 Task: Create a due date automation trigger when advanced on, on the tuesday of the week before a card is due add dates starting in 1 days at 11:00 AM.
Action: Mouse moved to (1110, 91)
Screenshot: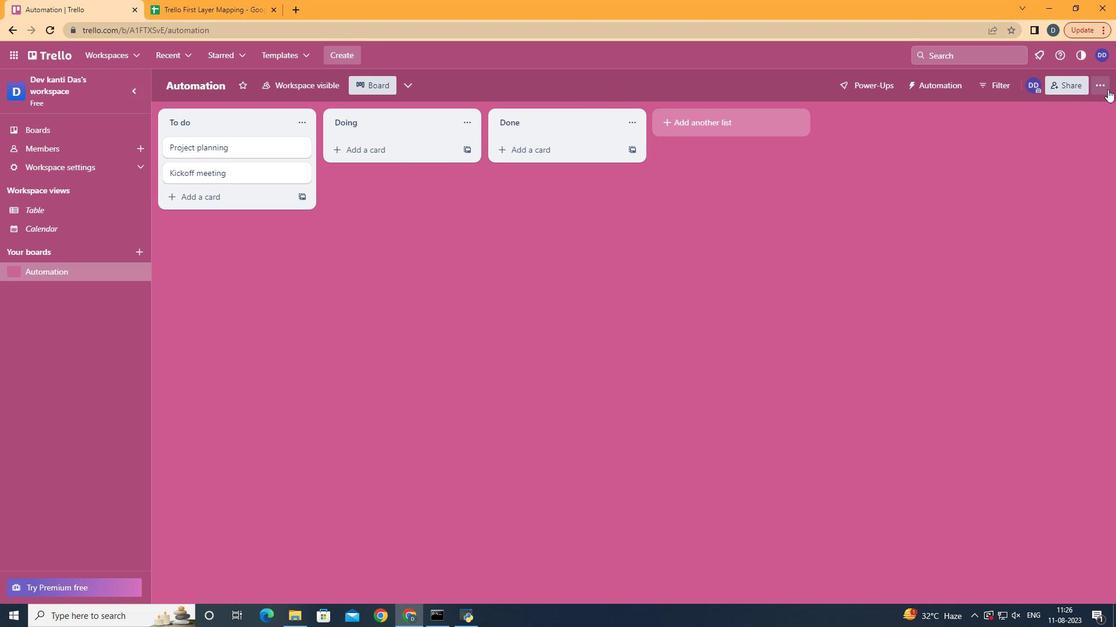
Action: Mouse pressed left at (1110, 91)
Screenshot: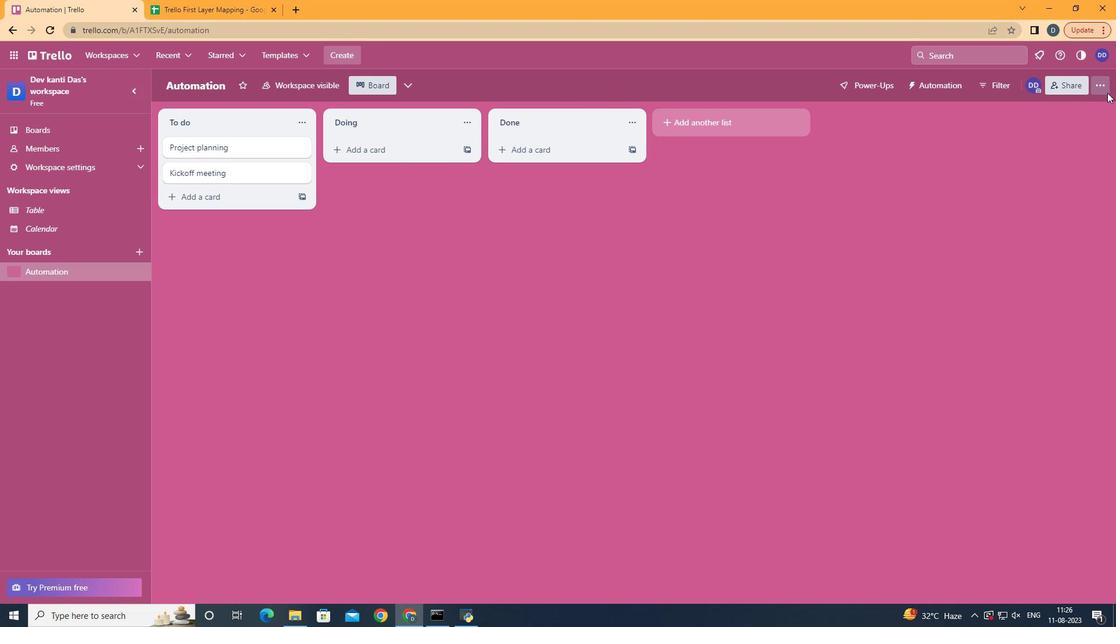 
Action: Mouse moved to (1030, 241)
Screenshot: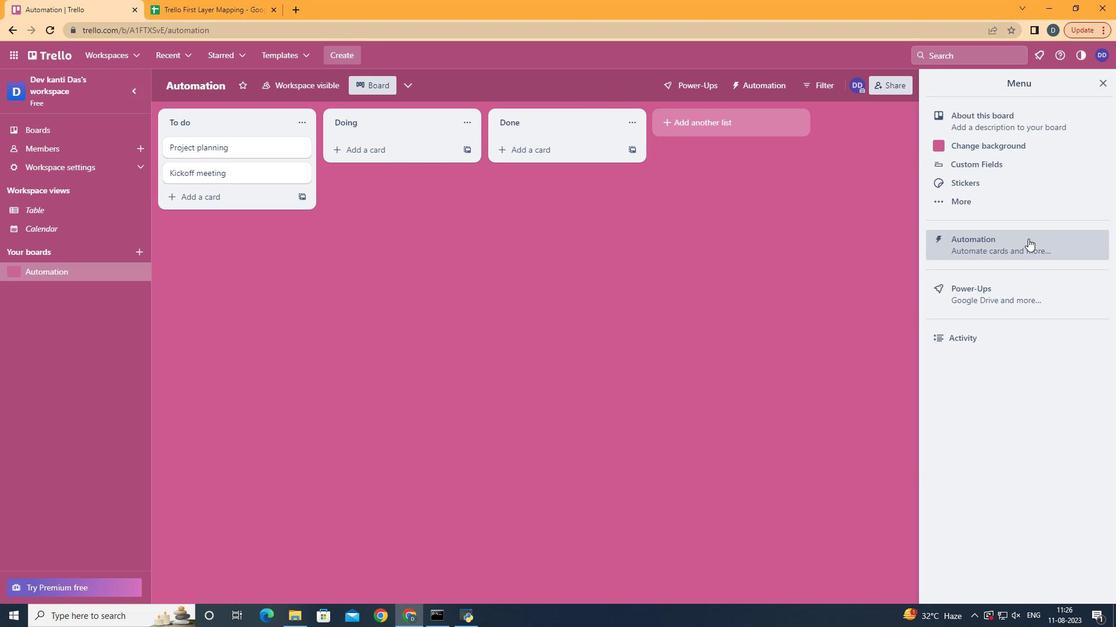
Action: Mouse pressed left at (1030, 241)
Screenshot: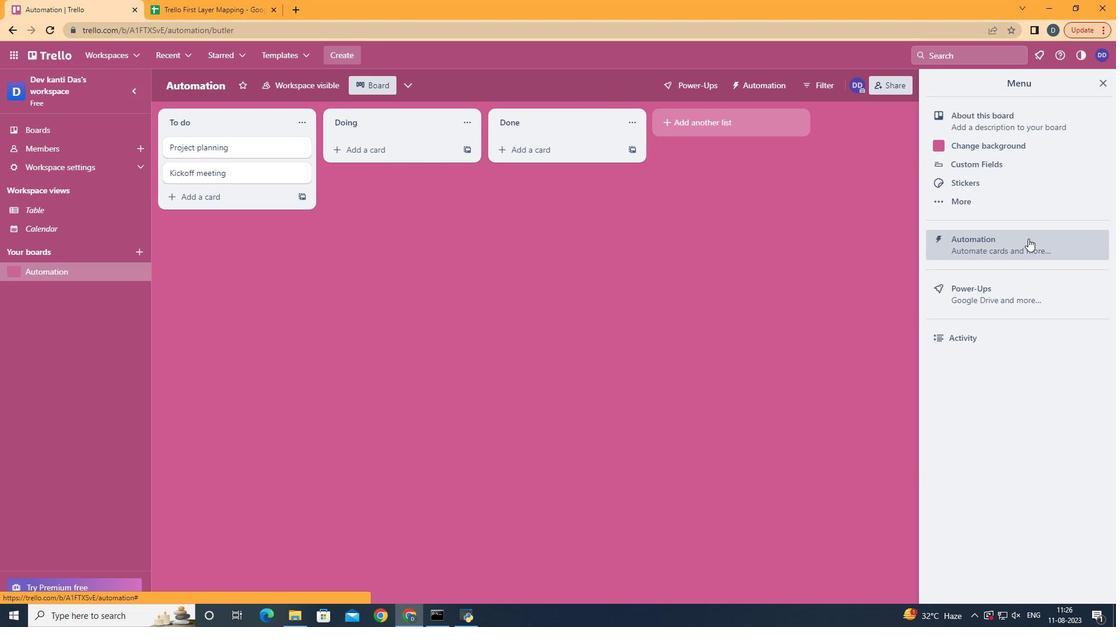 
Action: Mouse moved to (240, 233)
Screenshot: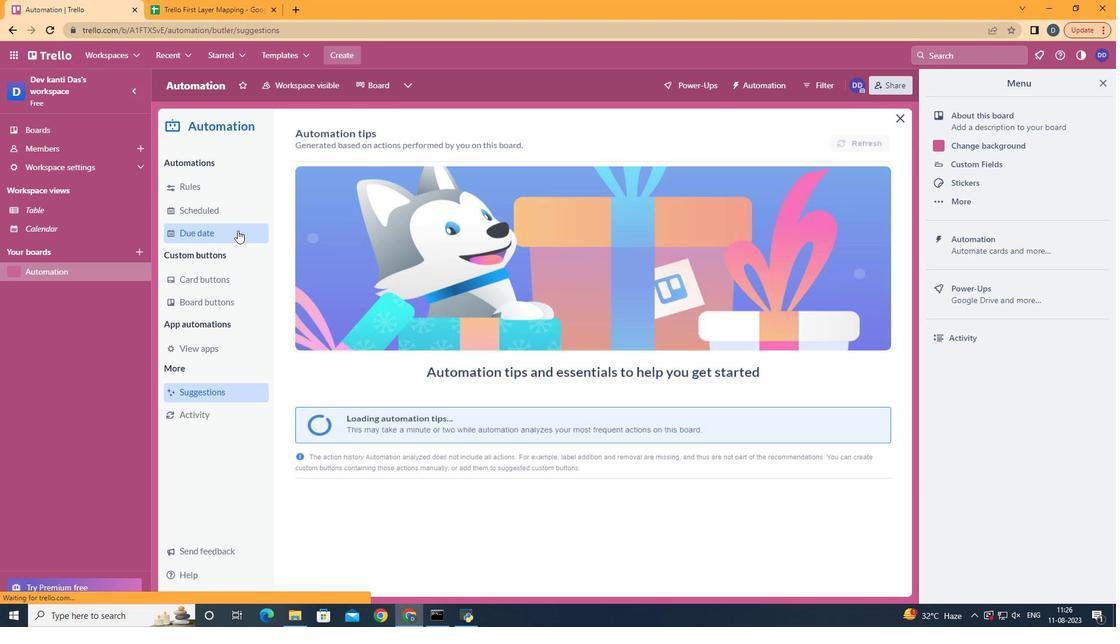 
Action: Mouse pressed left at (240, 233)
Screenshot: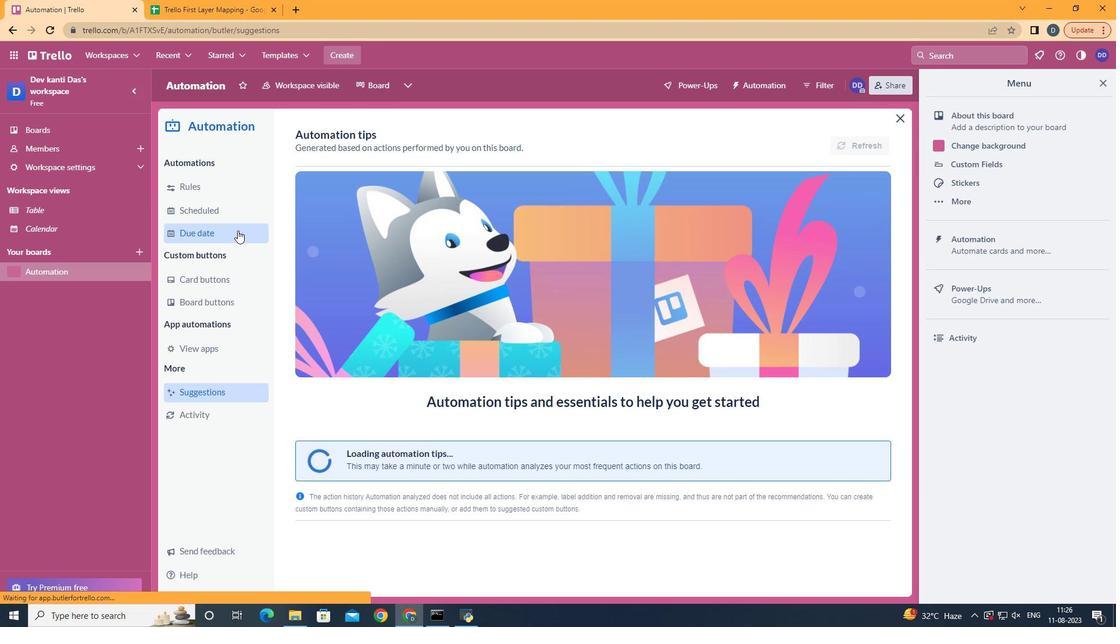 
Action: Mouse moved to (821, 141)
Screenshot: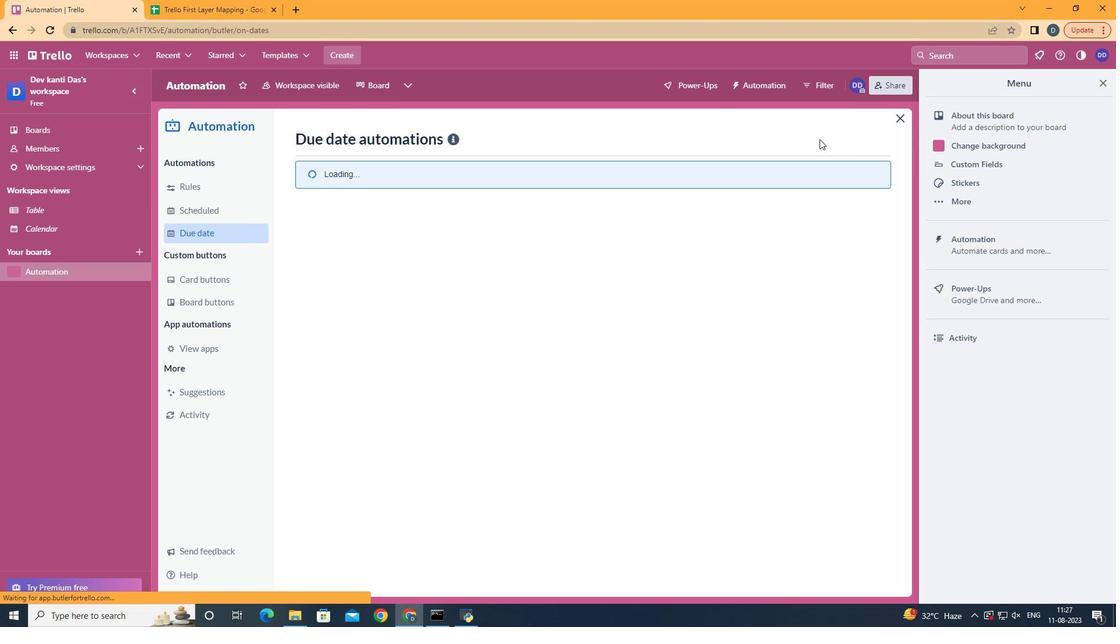 
Action: Mouse pressed left at (821, 141)
Screenshot: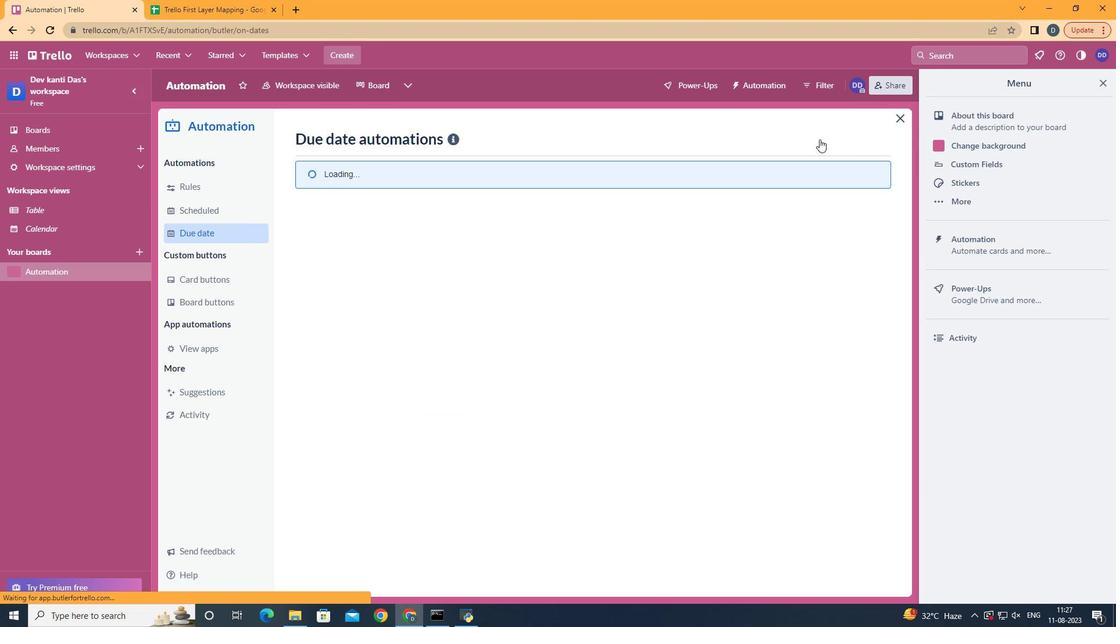 
Action: Mouse pressed left at (821, 141)
Screenshot: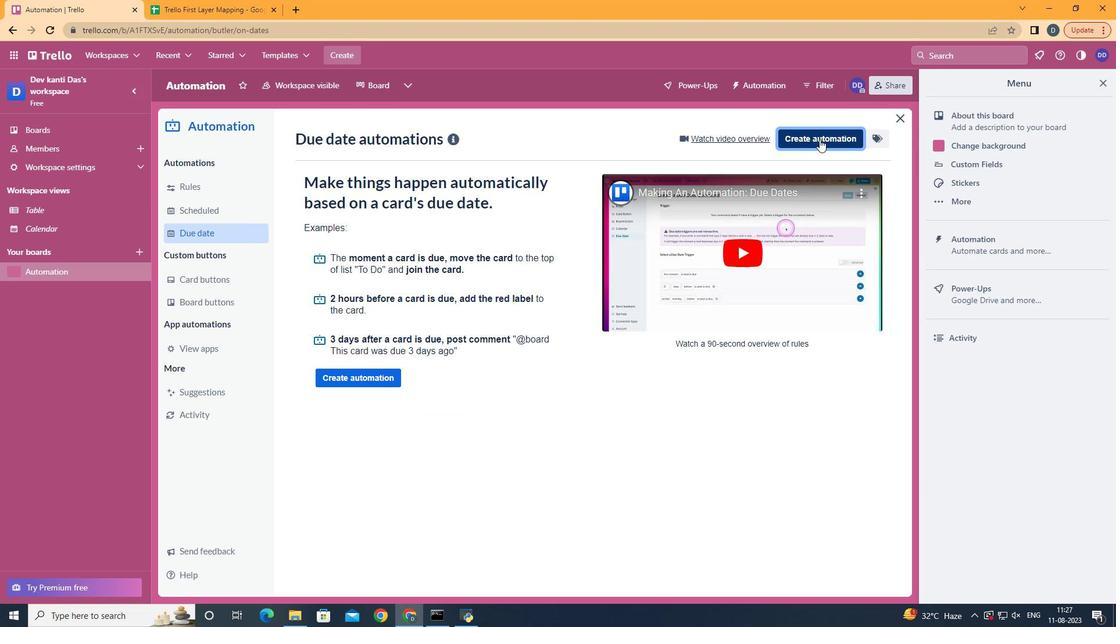 
Action: Mouse moved to (606, 267)
Screenshot: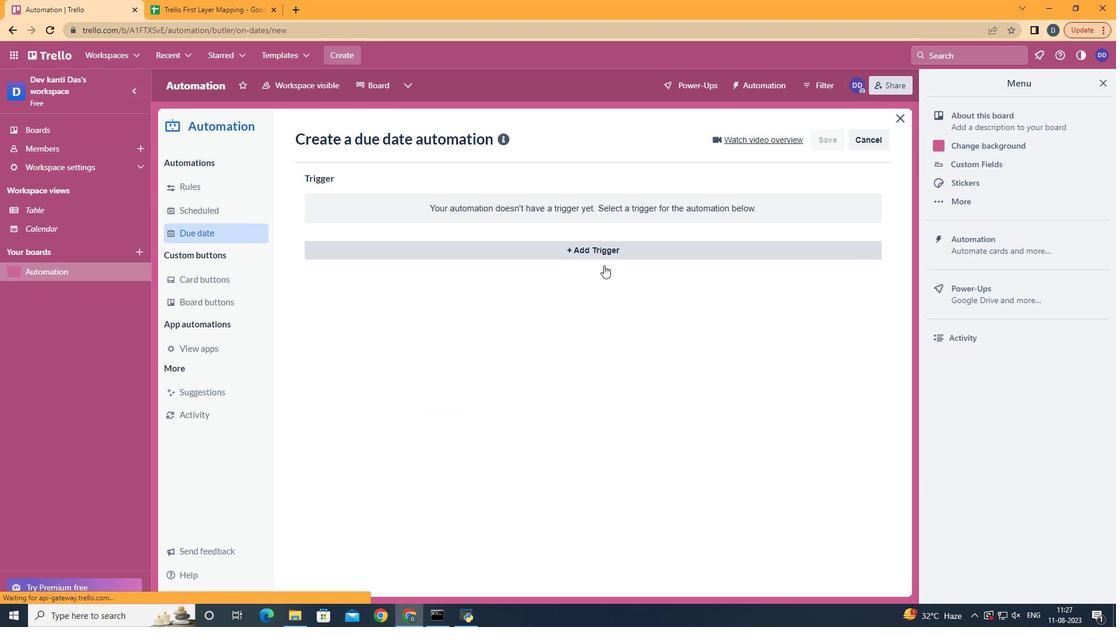 
Action: Mouse pressed left at (606, 267)
Screenshot: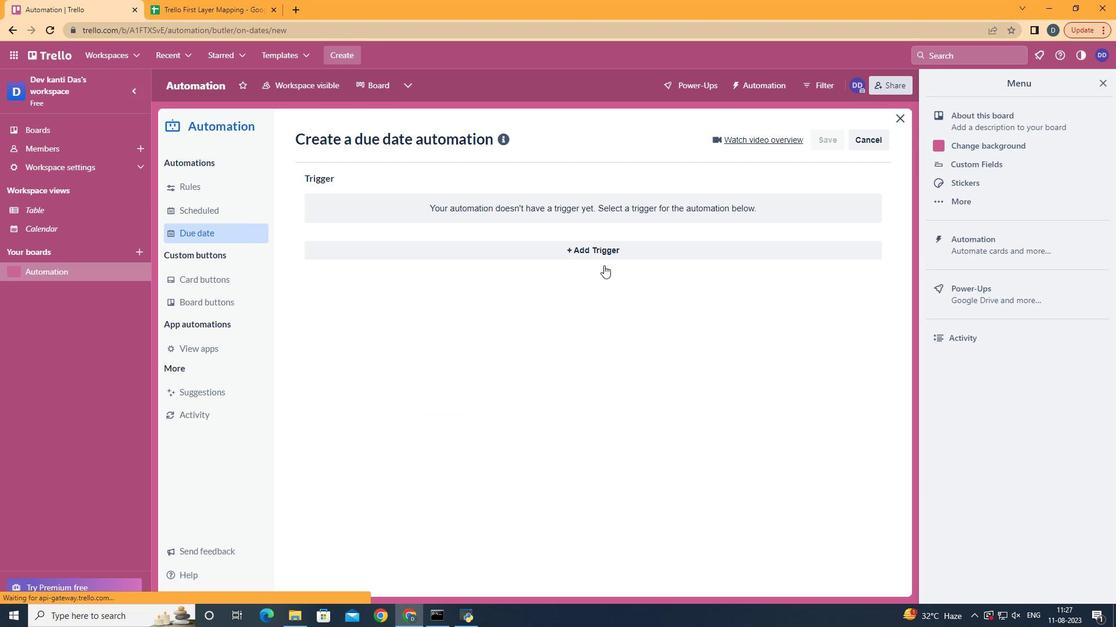 
Action: Mouse moved to (608, 257)
Screenshot: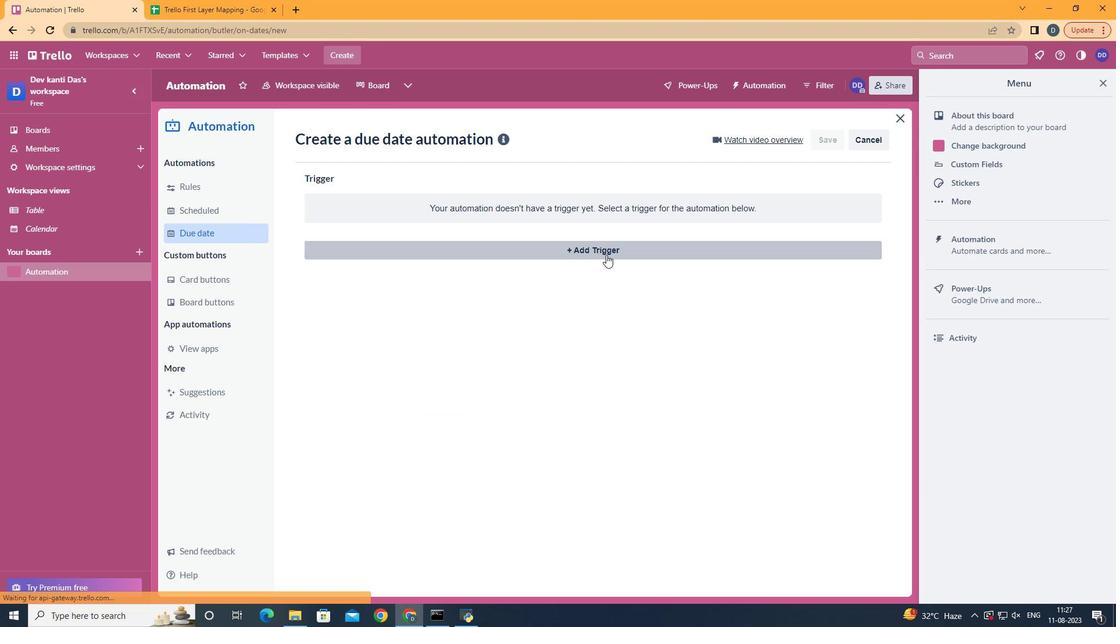 
Action: Mouse pressed left at (608, 257)
Screenshot: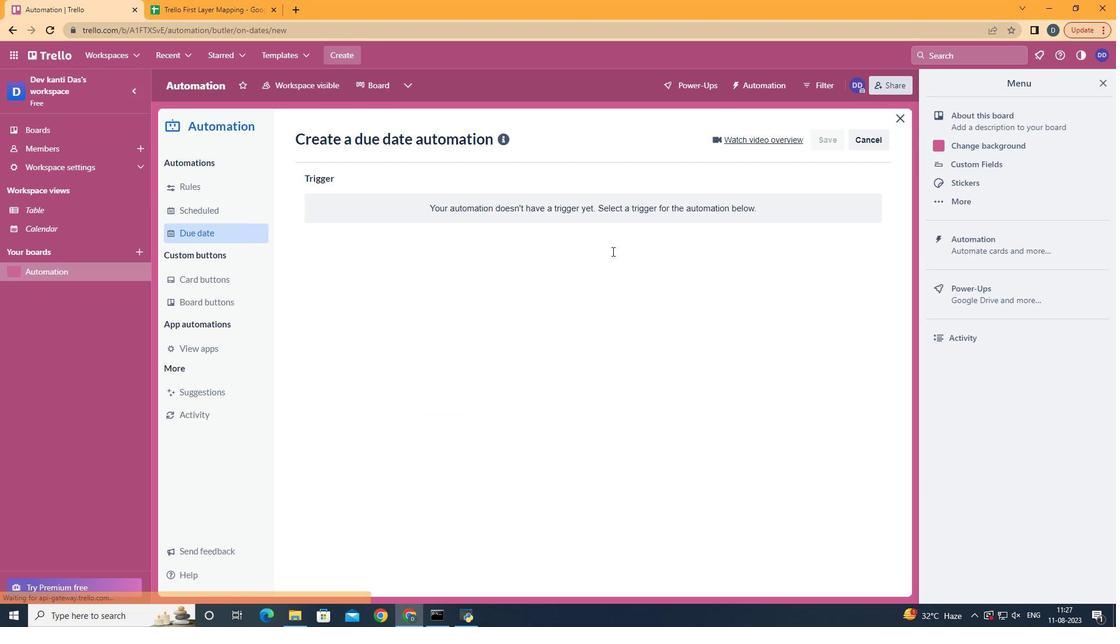 
Action: Mouse moved to (381, 331)
Screenshot: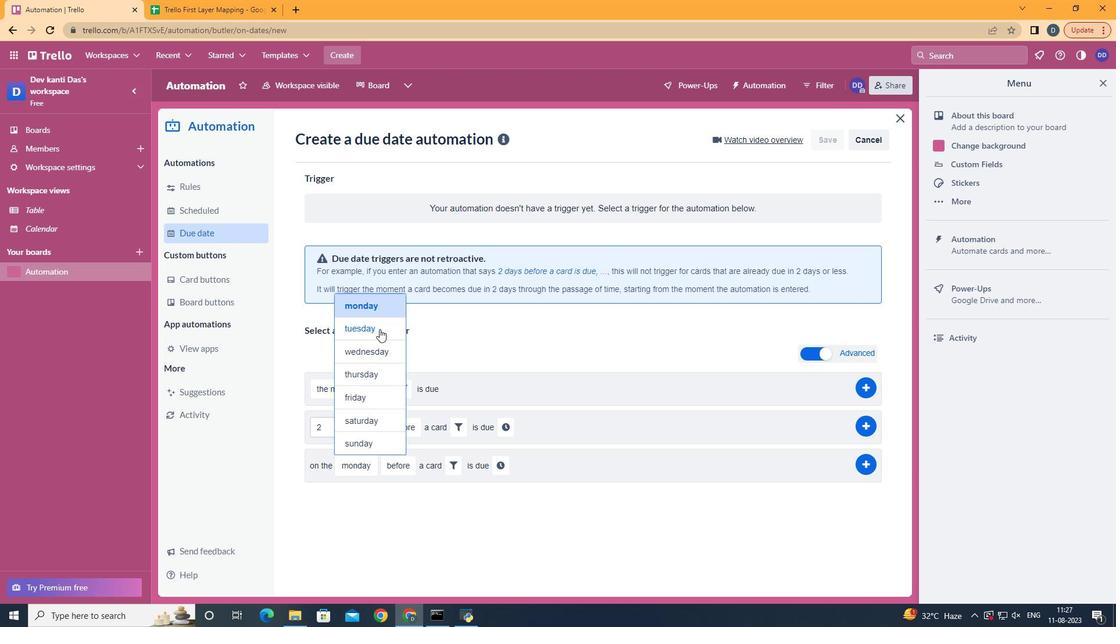 
Action: Mouse pressed left at (381, 331)
Screenshot: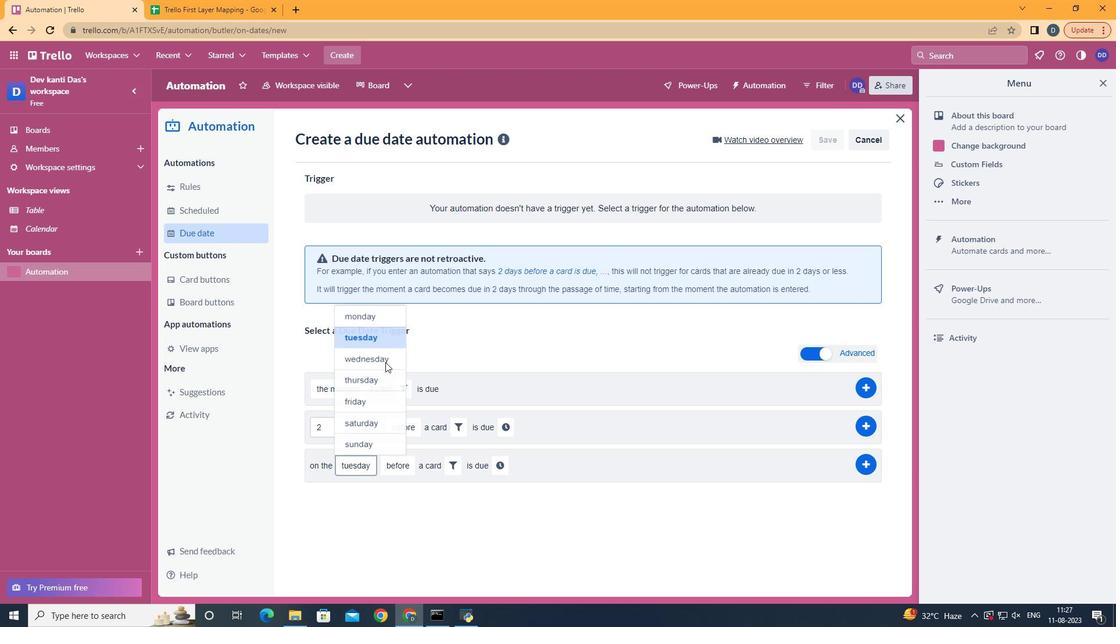 
Action: Mouse moved to (417, 568)
Screenshot: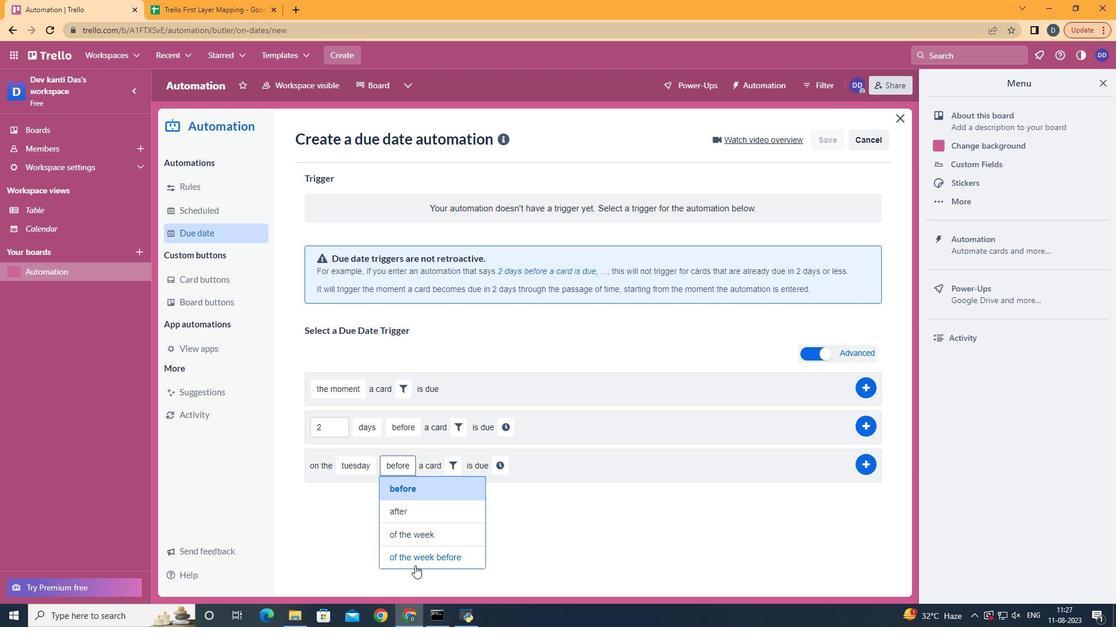 
Action: Mouse pressed left at (417, 568)
Screenshot: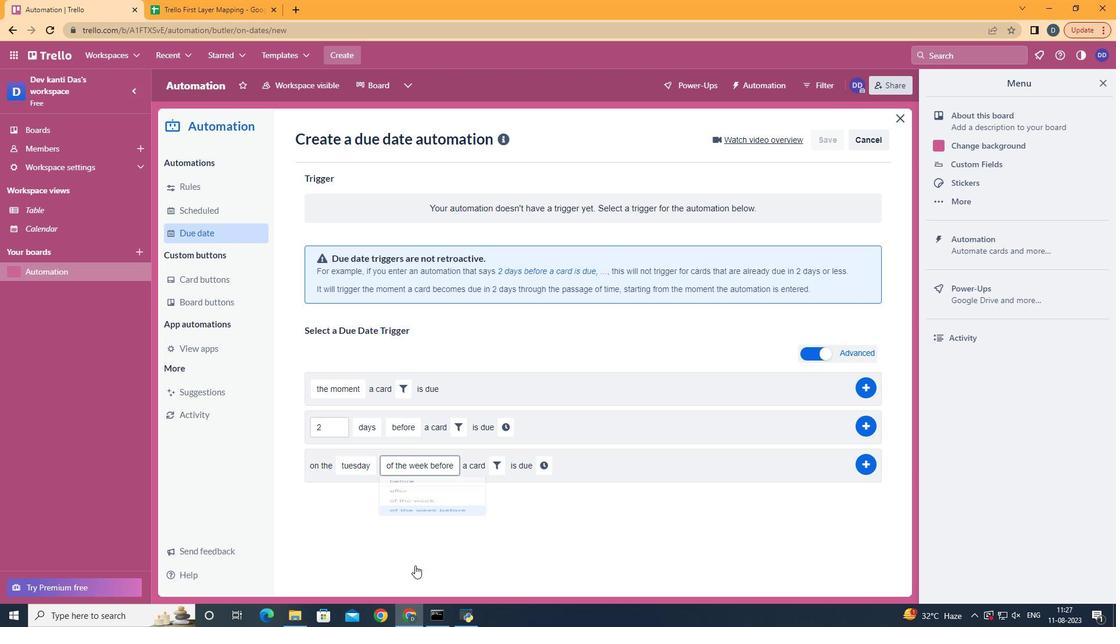 
Action: Mouse moved to (505, 470)
Screenshot: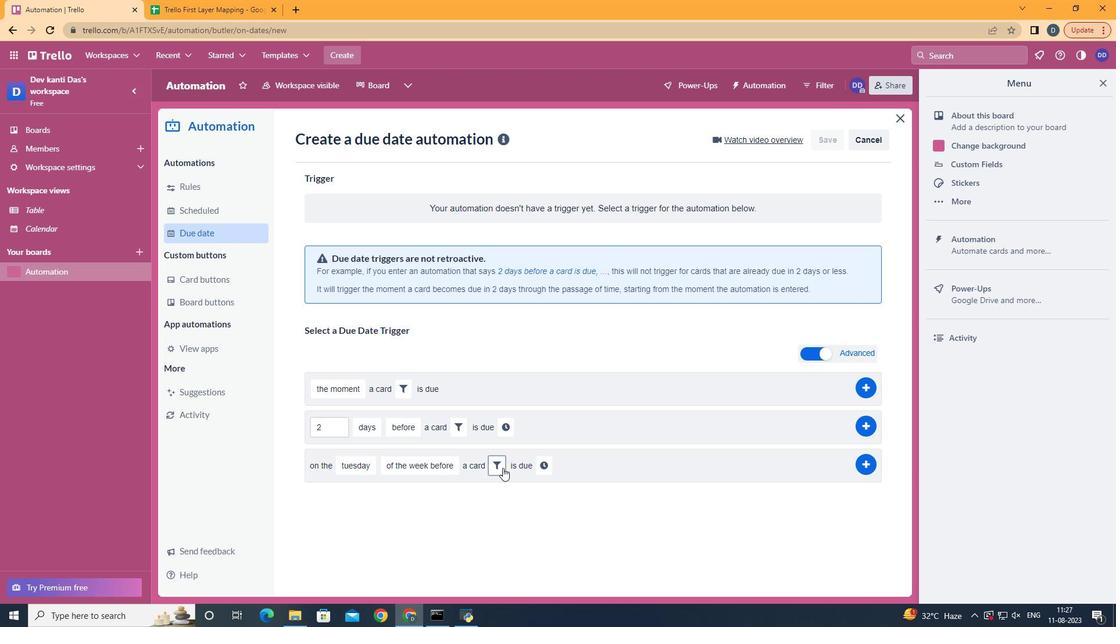 
Action: Mouse pressed left at (505, 470)
Screenshot: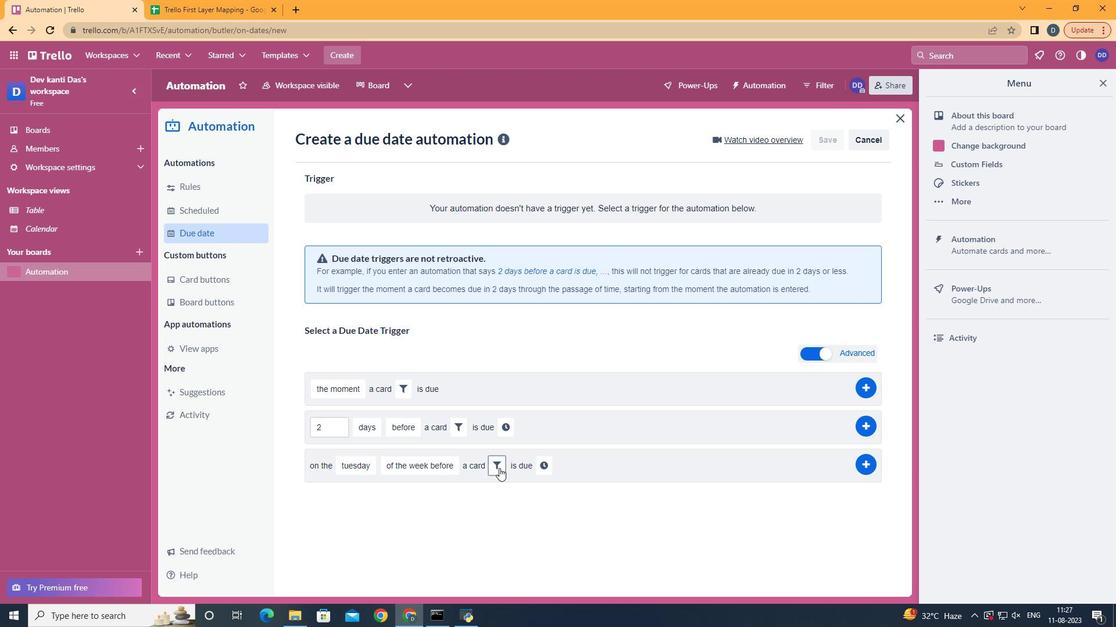 
Action: Mouse moved to (555, 506)
Screenshot: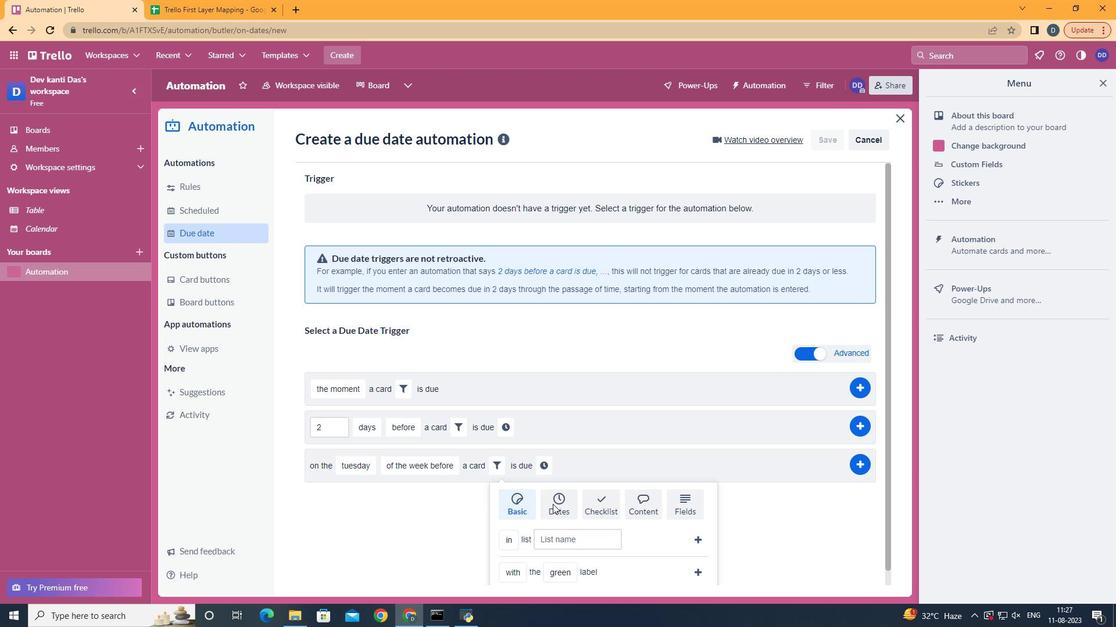 
Action: Mouse pressed left at (555, 506)
Screenshot: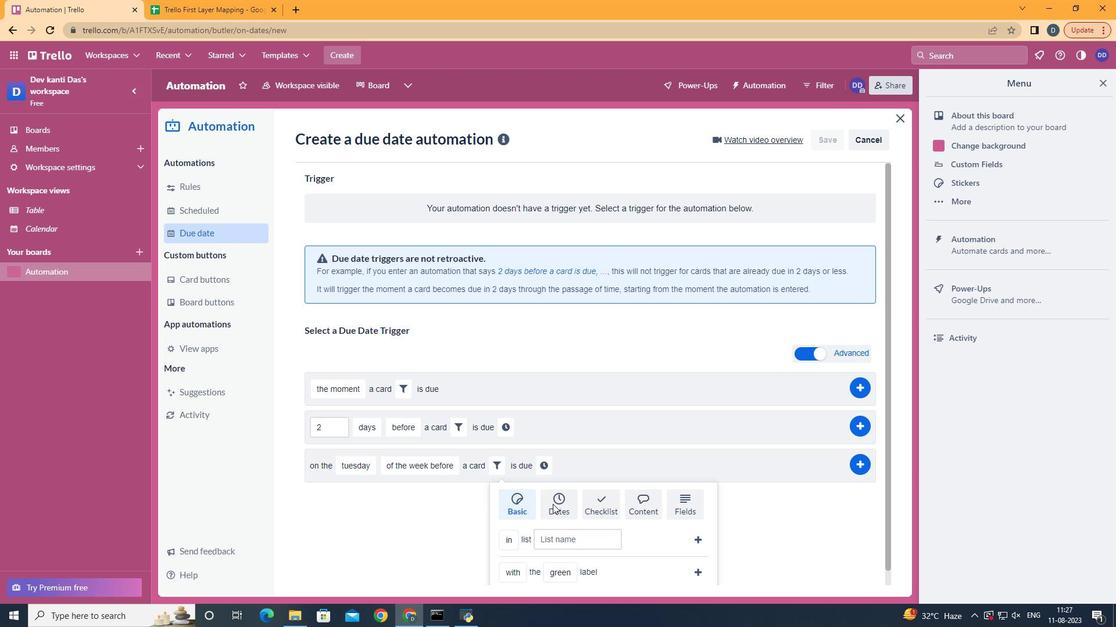 
Action: Mouse scrolled (555, 506) with delta (0, 0)
Screenshot: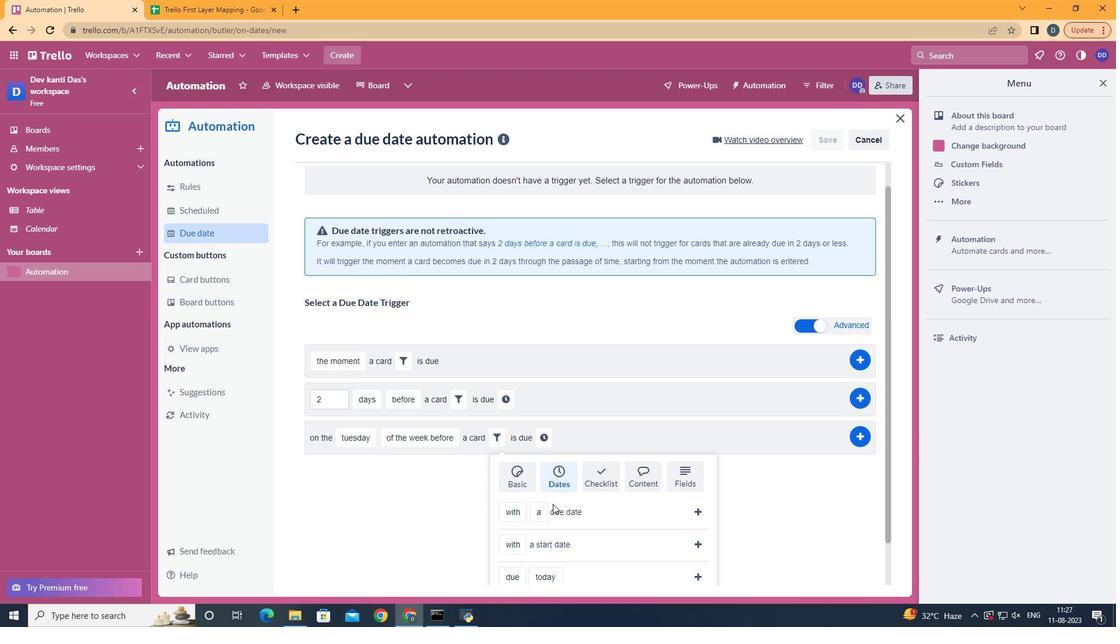
Action: Mouse scrolled (555, 506) with delta (0, 0)
Screenshot: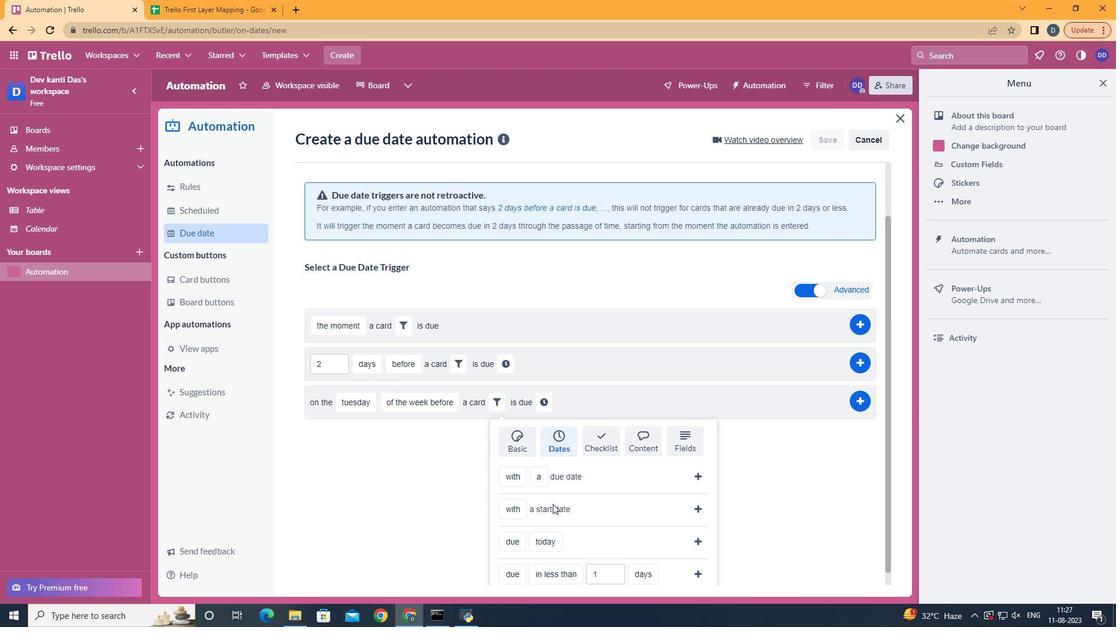 
Action: Mouse scrolled (555, 506) with delta (0, 0)
Screenshot: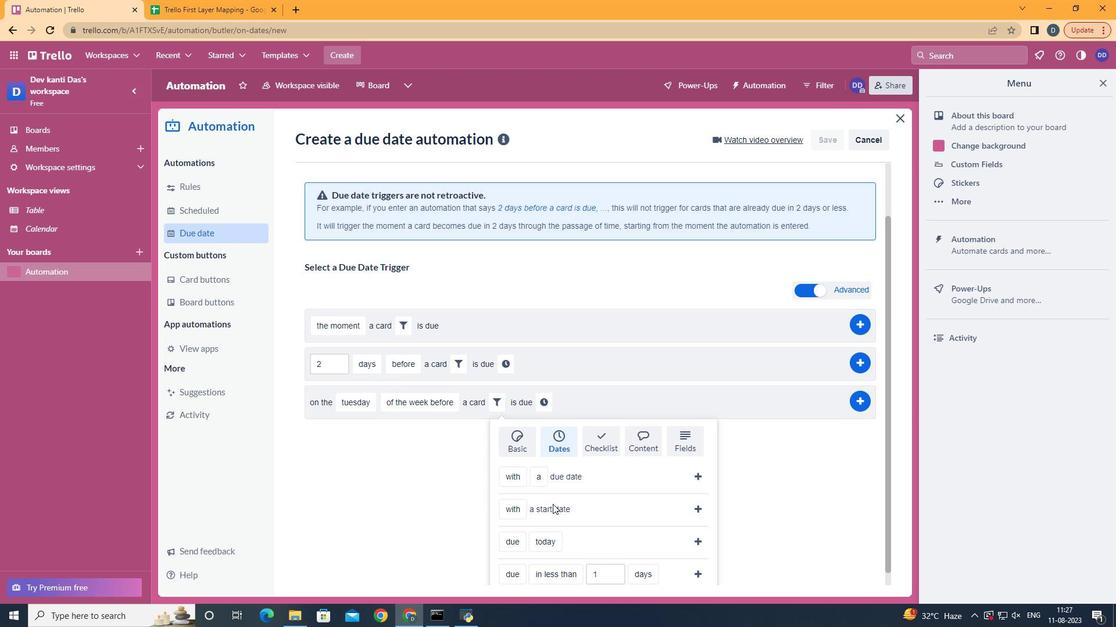 
Action: Mouse scrolled (555, 506) with delta (0, 0)
Screenshot: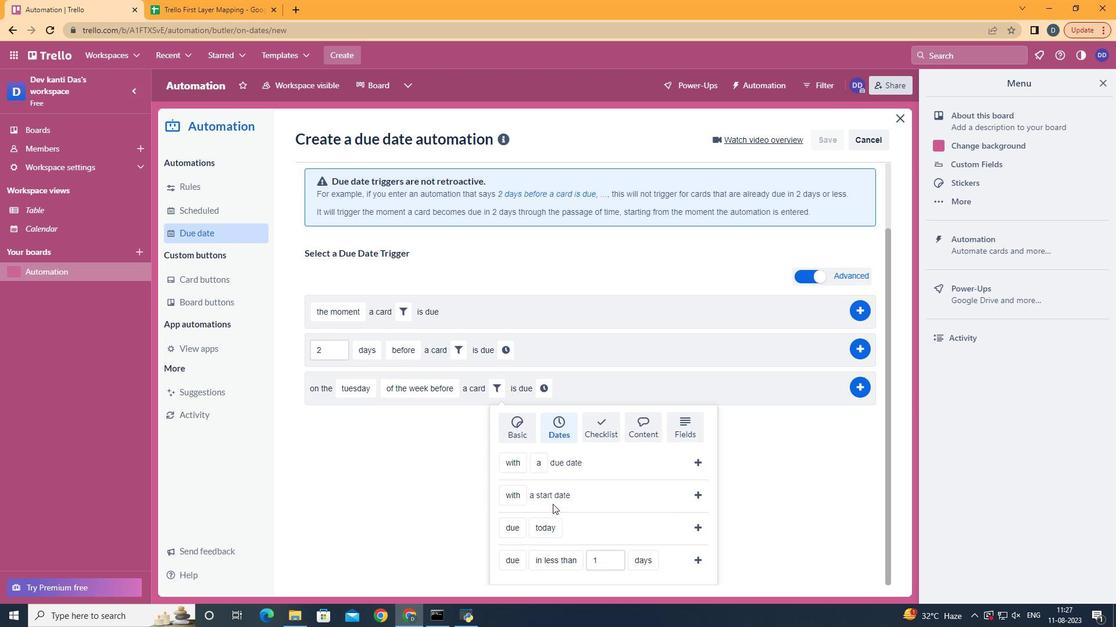 
Action: Mouse moved to (523, 538)
Screenshot: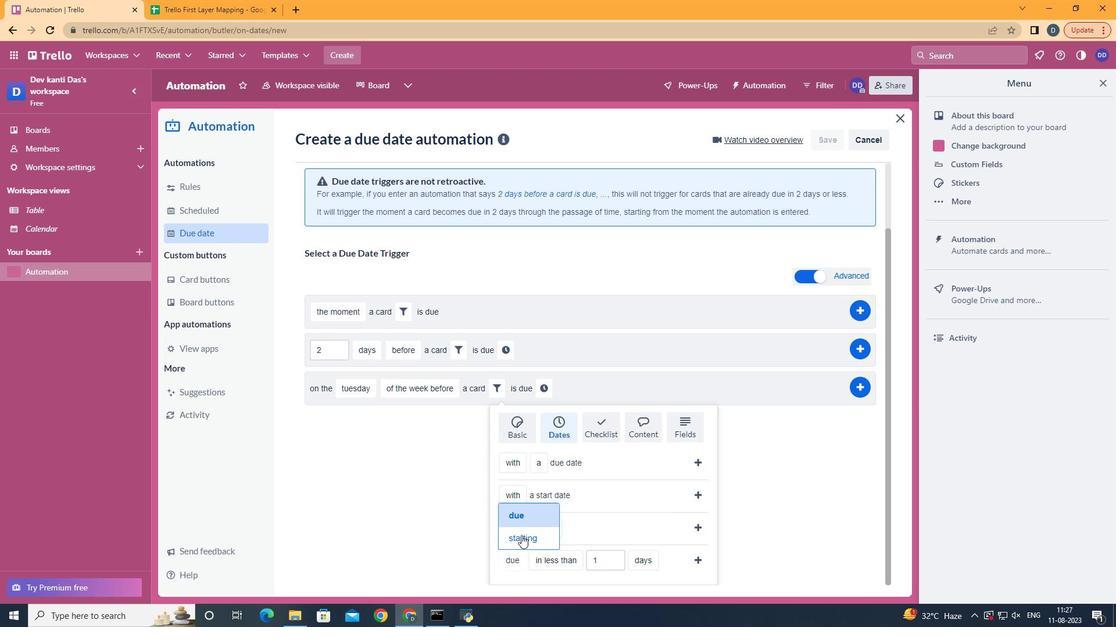 
Action: Mouse pressed left at (523, 538)
Screenshot: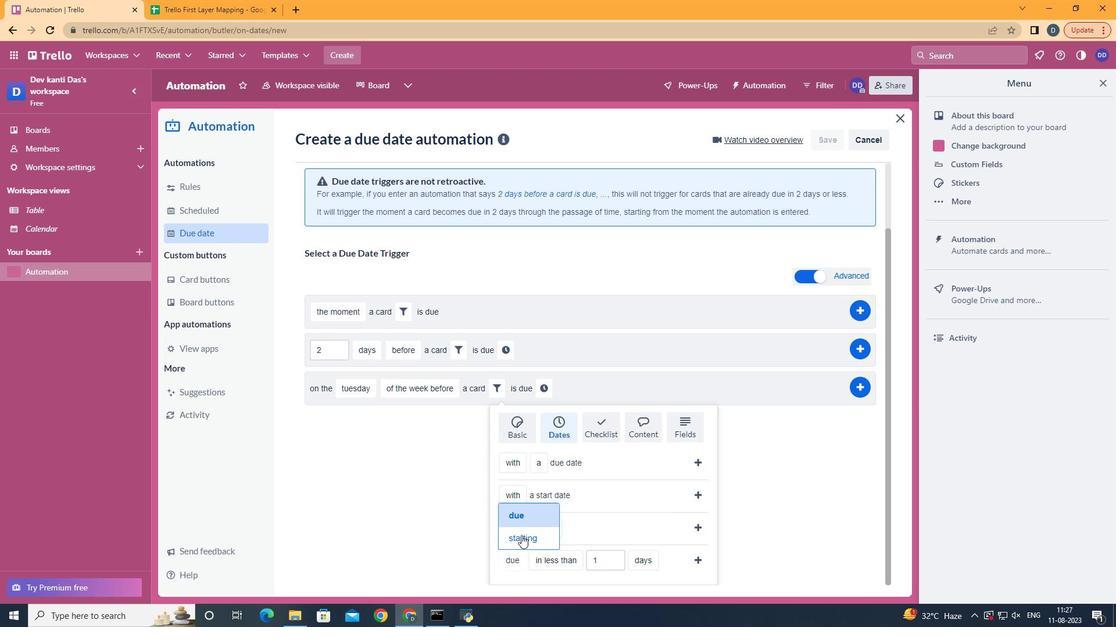 
Action: Mouse moved to (590, 520)
Screenshot: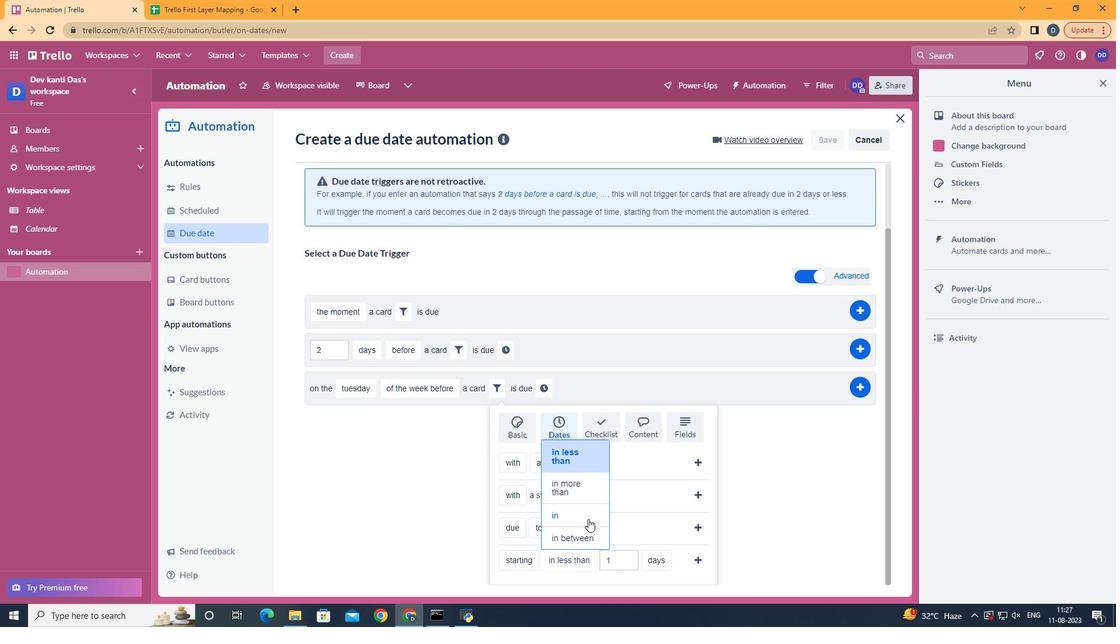 
Action: Mouse pressed left at (590, 513)
Screenshot: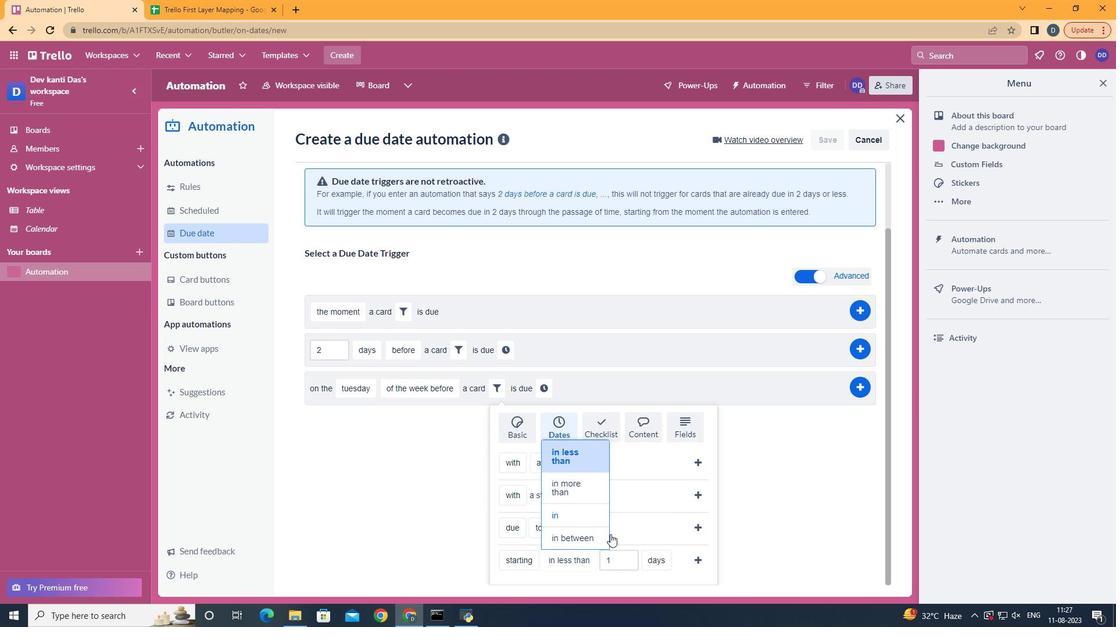 
Action: Mouse moved to (696, 560)
Screenshot: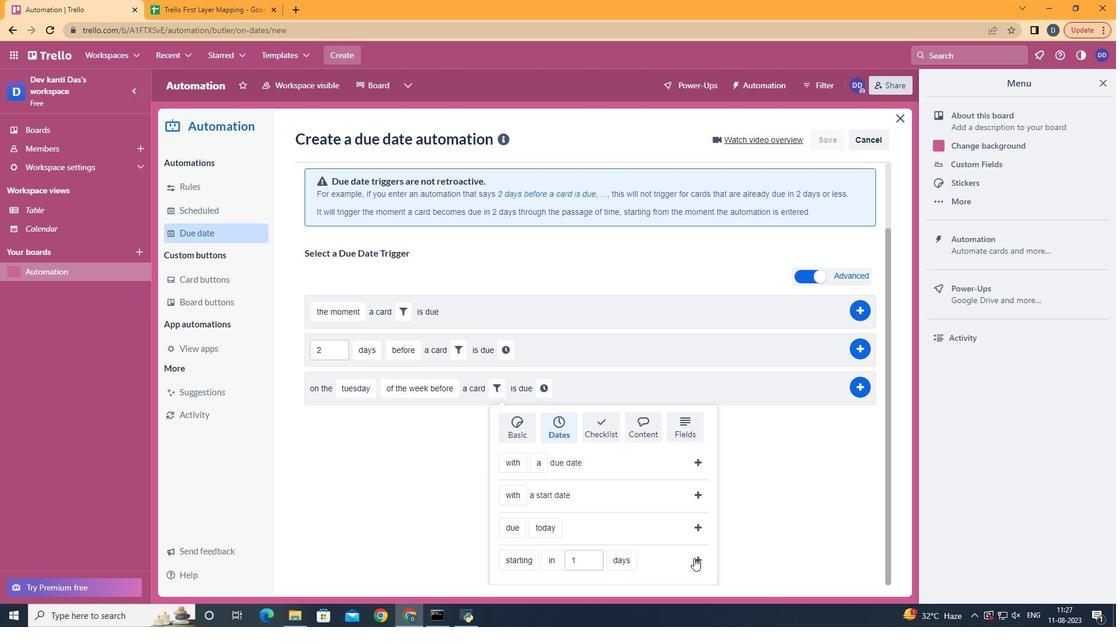 
Action: Mouse pressed left at (696, 560)
Screenshot: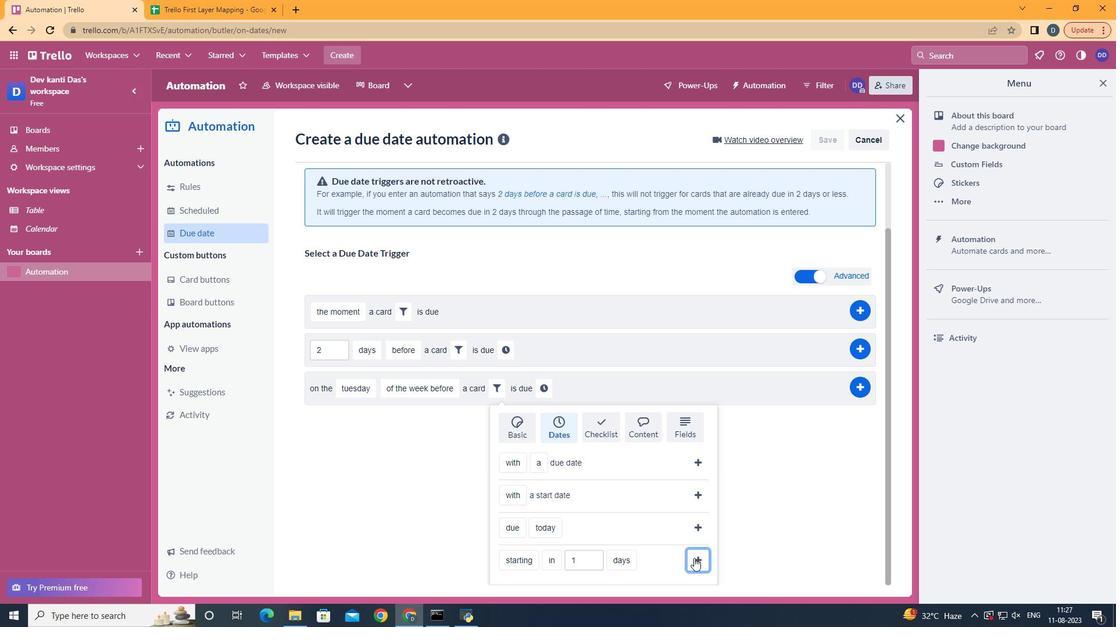 
Action: Mouse moved to (634, 472)
Screenshot: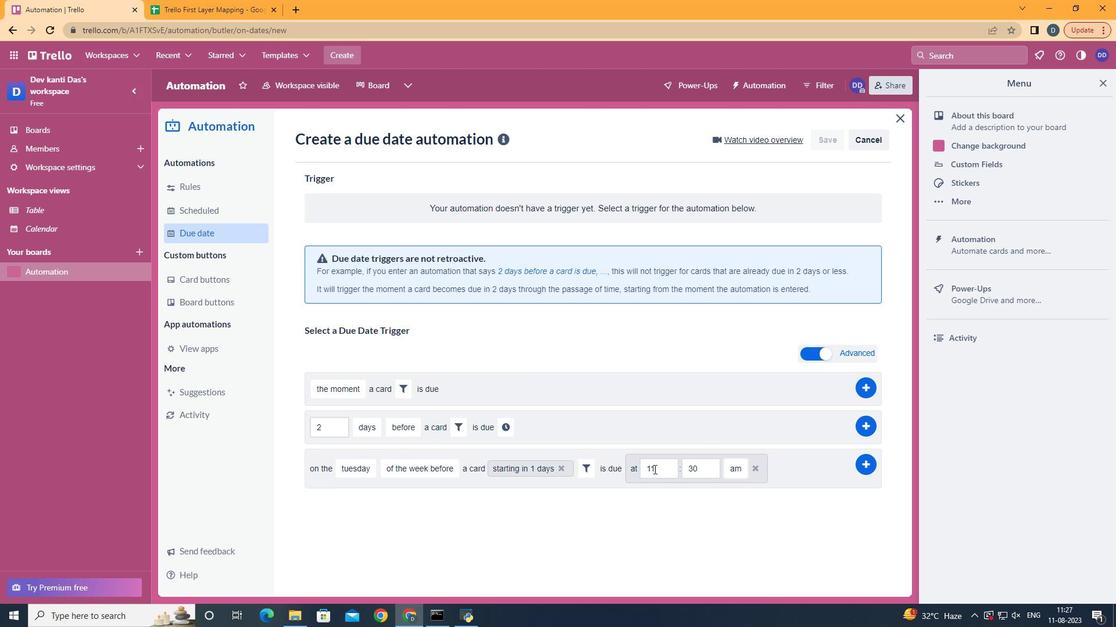 
Action: Mouse pressed left at (634, 472)
Screenshot: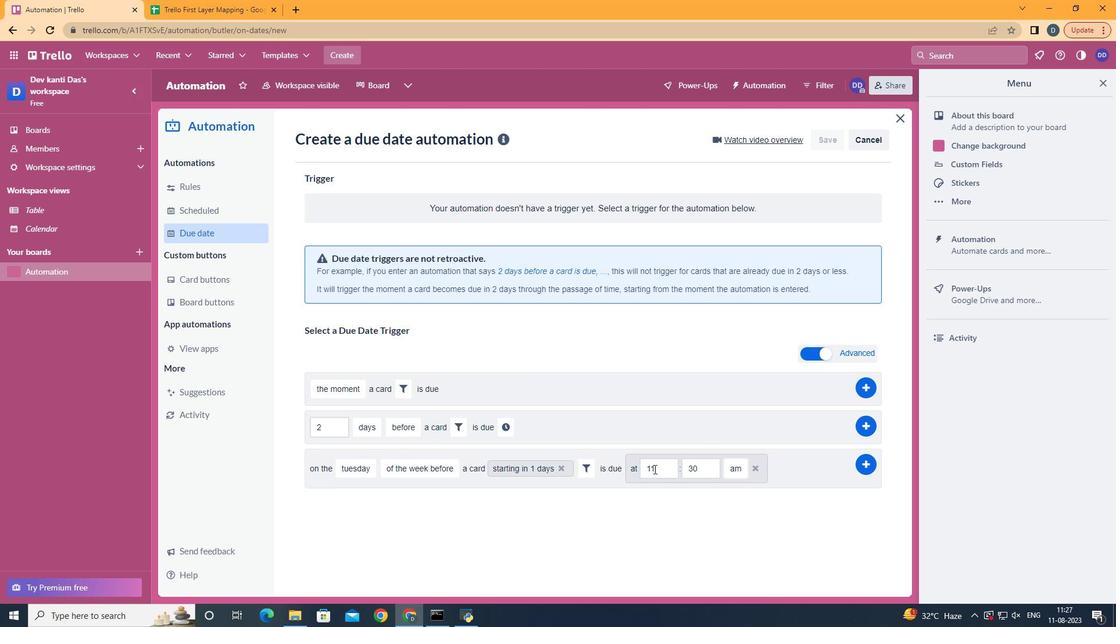 
Action: Mouse moved to (715, 469)
Screenshot: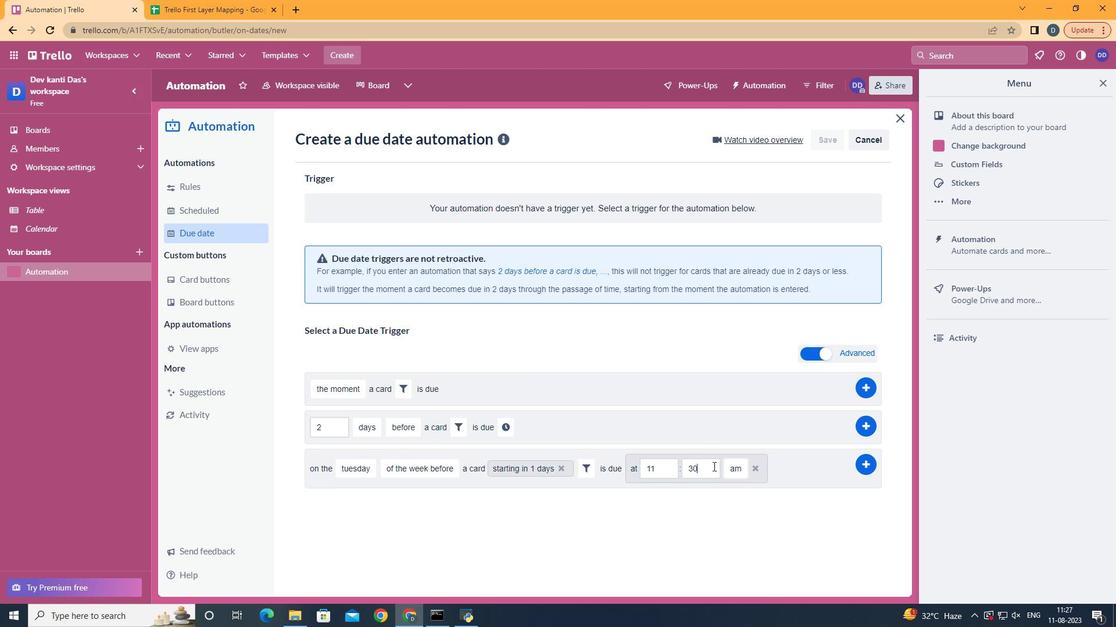 
Action: Mouse pressed left at (715, 469)
Screenshot: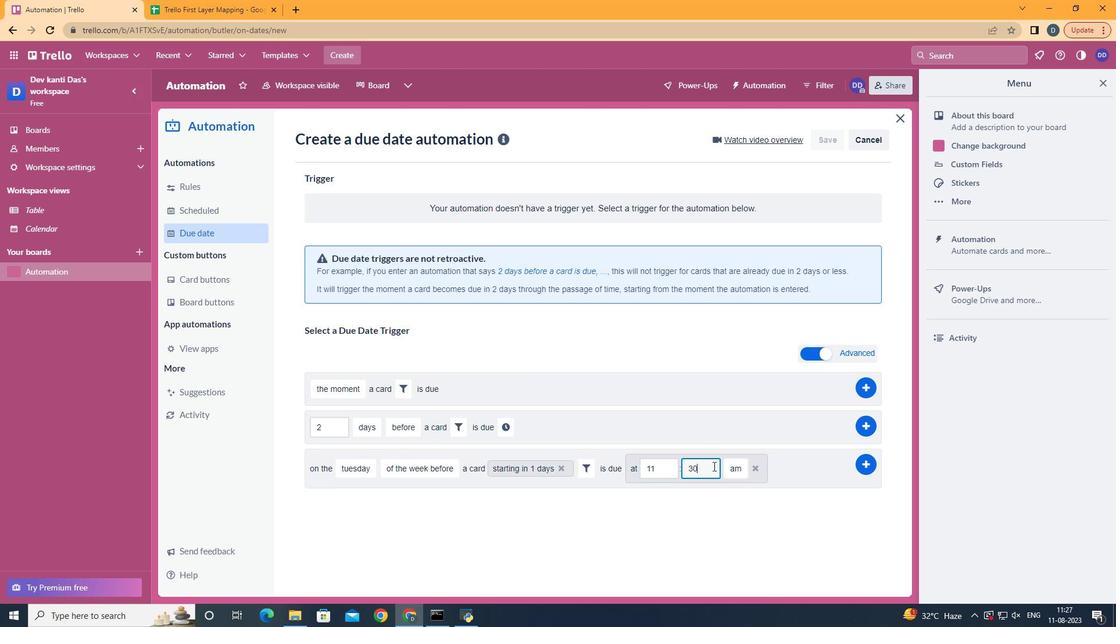 
Action: Key pressed <Key.backspace><Key.backspace>00
Screenshot: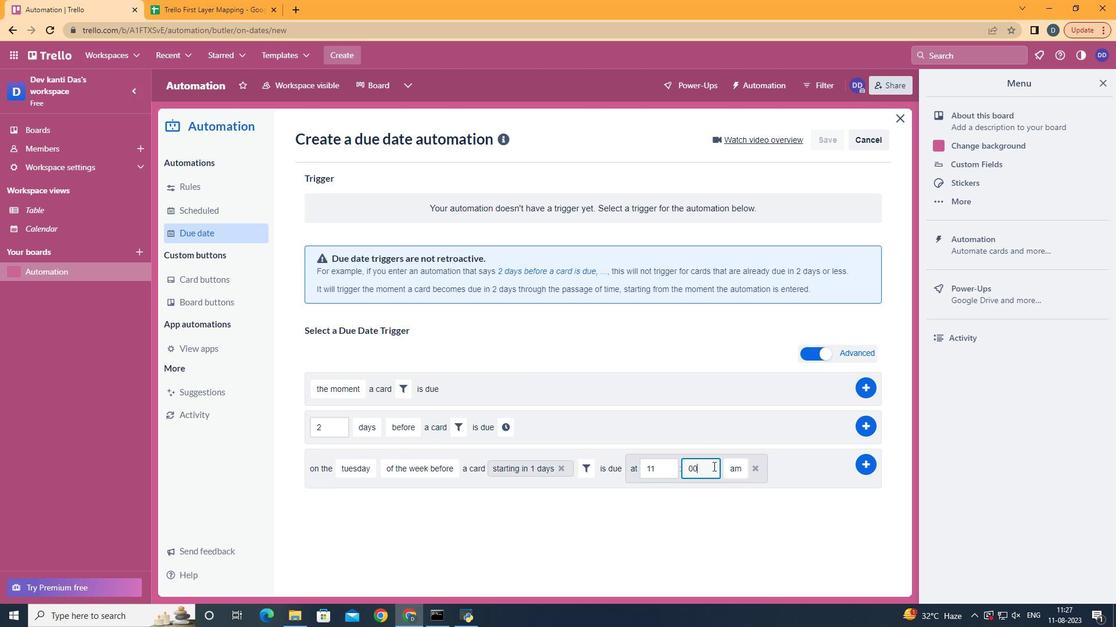 
Action: Mouse moved to (876, 467)
Screenshot: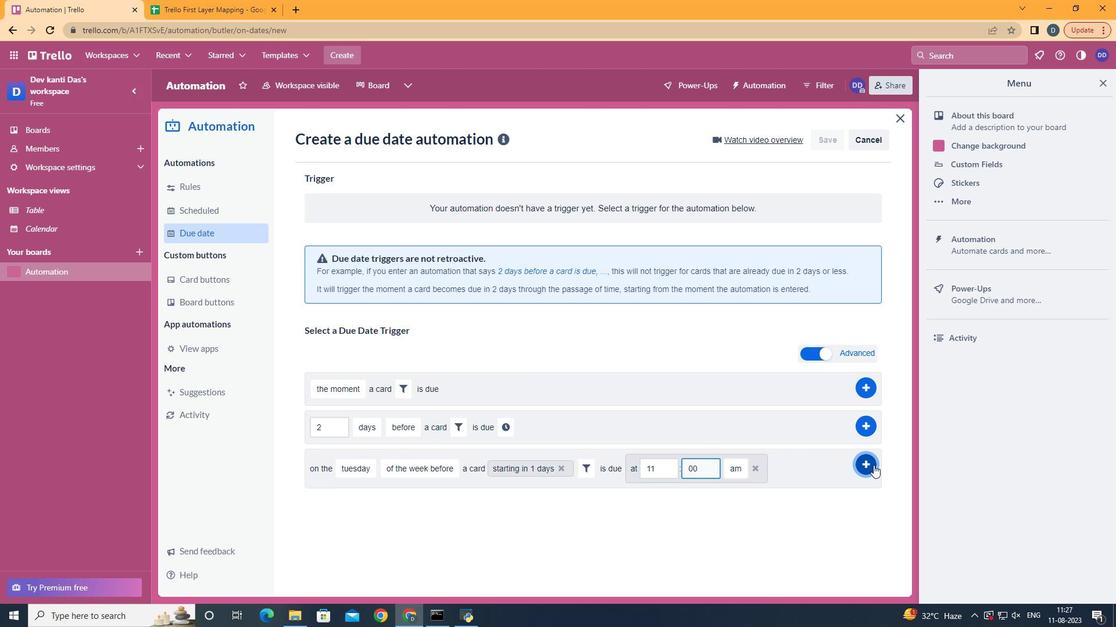 
Action: Mouse pressed left at (876, 467)
Screenshot: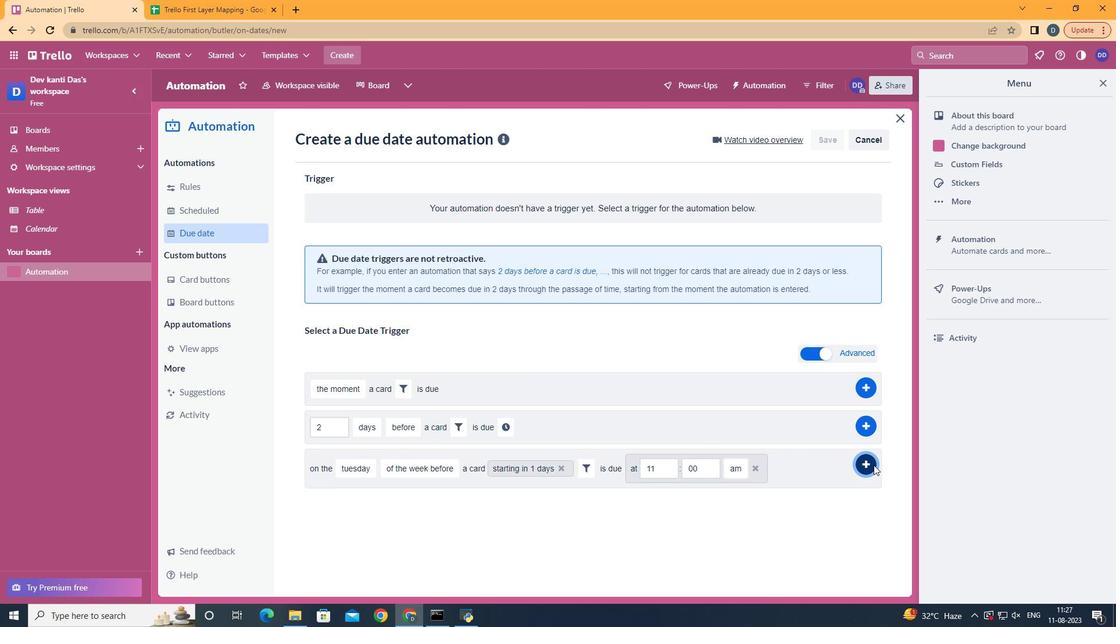 
